 Task: Set the Modulation / Constellation for Cable and satellite reception parameters to DQPSK.
Action: Mouse moved to (107, 13)
Screenshot: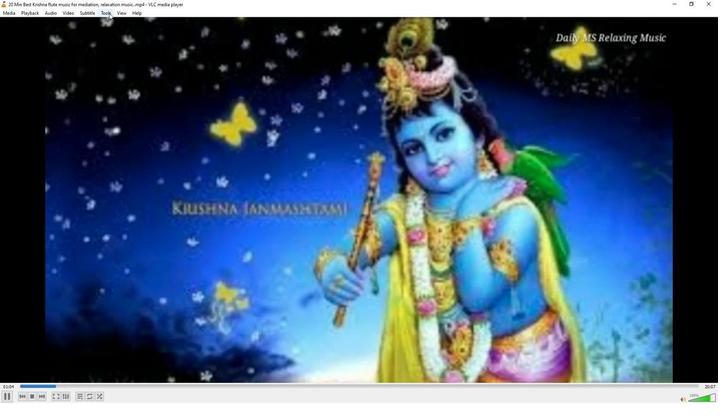
Action: Mouse pressed left at (107, 13)
Screenshot: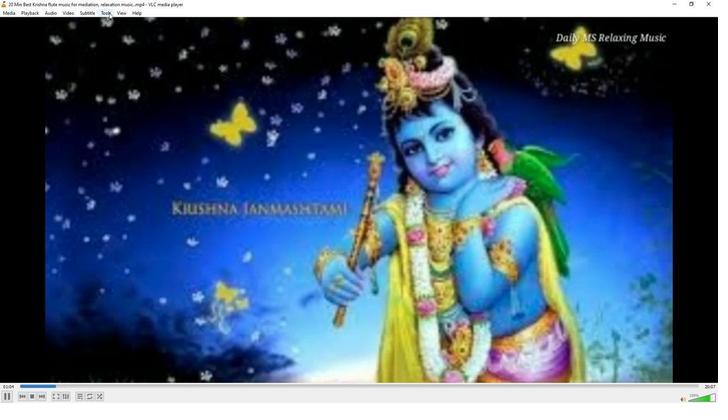 
Action: Mouse moved to (112, 103)
Screenshot: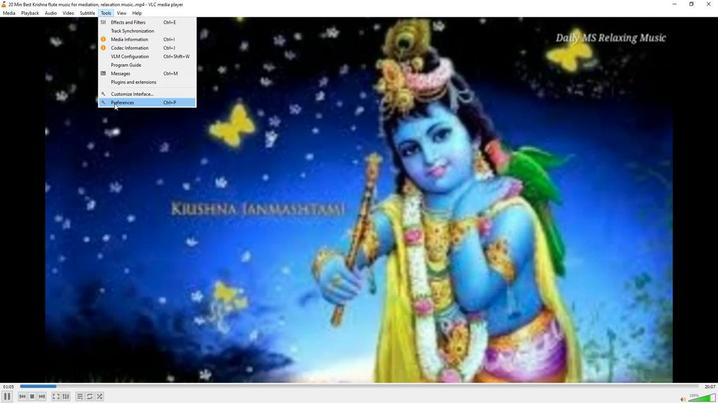 
Action: Mouse pressed left at (112, 103)
Screenshot: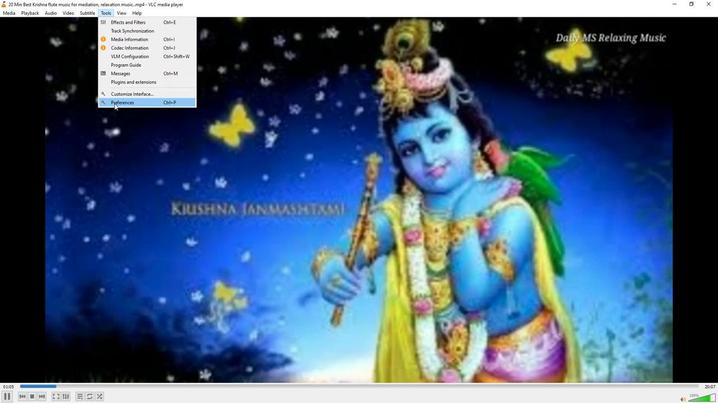 
Action: Mouse moved to (233, 328)
Screenshot: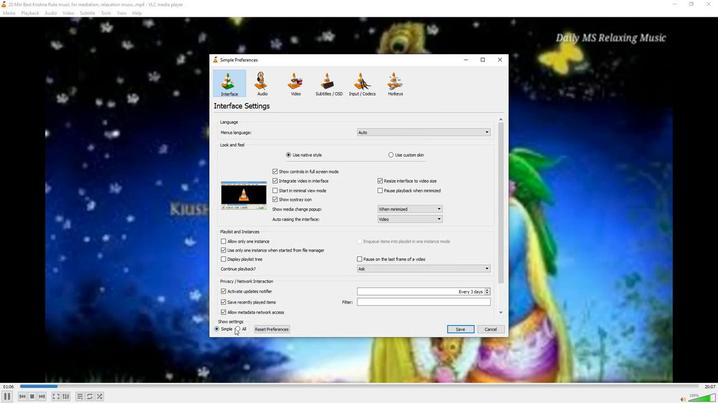
Action: Mouse pressed left at (233, 328)
Screenshot: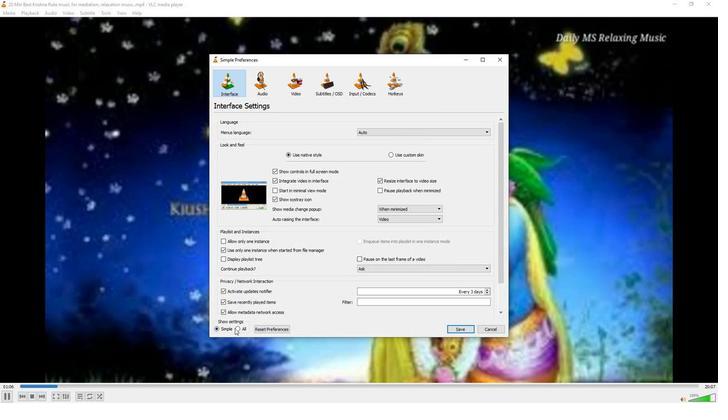 
Action: Mouse moved to (234, 328)
Screenshot: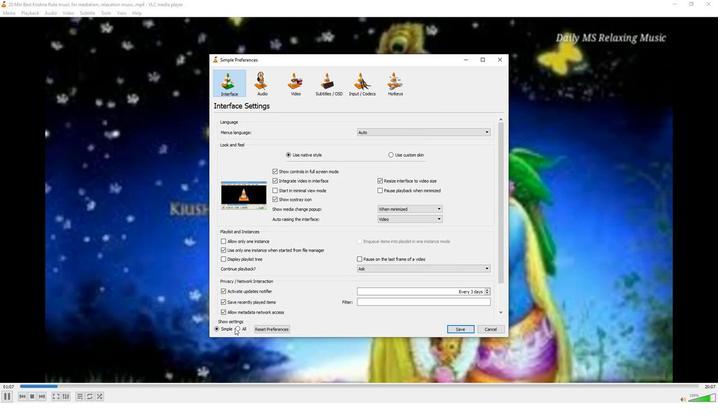 
Action: Mouse pressed left at (234, 328)
Screenshot: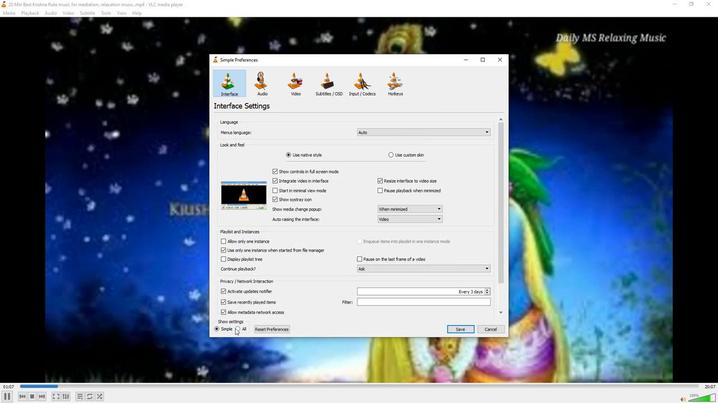 
Action: Mouse moved to (226, 203)
Screenshot: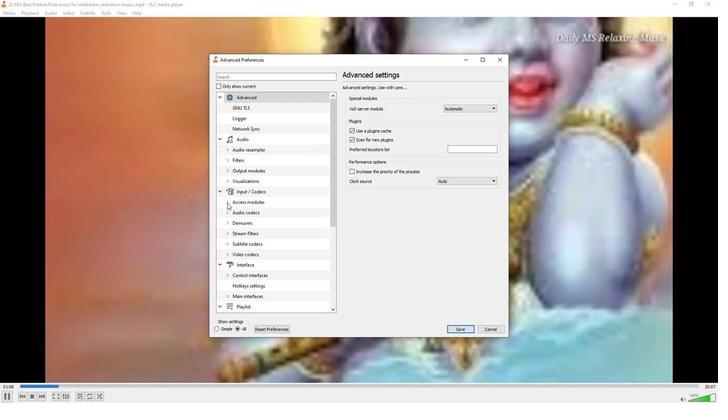 
Action: Mouse pressed left at (226, 203)
Screenshot: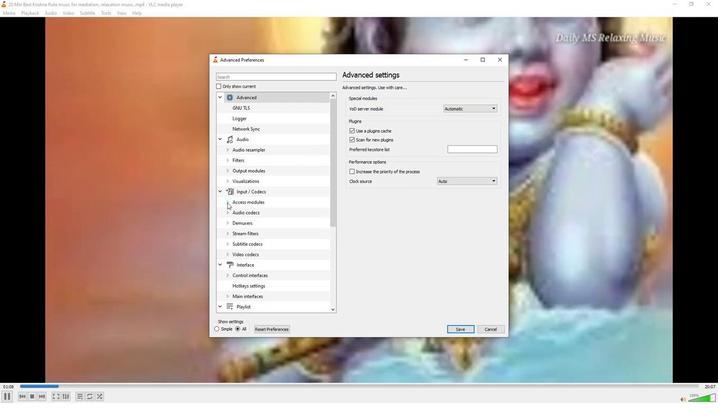 
Action: Mouse moved to (242, 264)
Screenshot: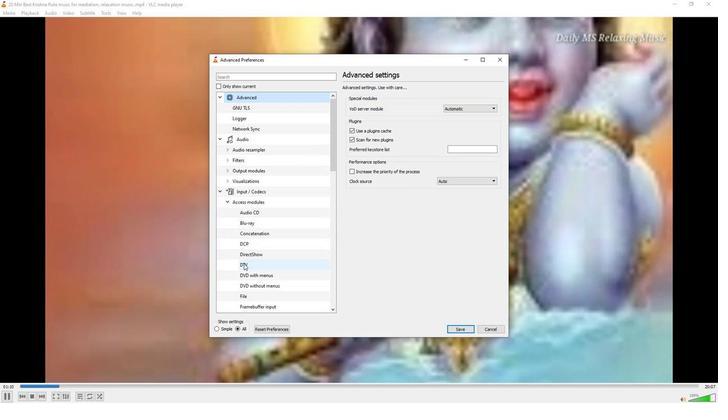 
Action: Mouse pressed left at (242, 264)
Screenshot: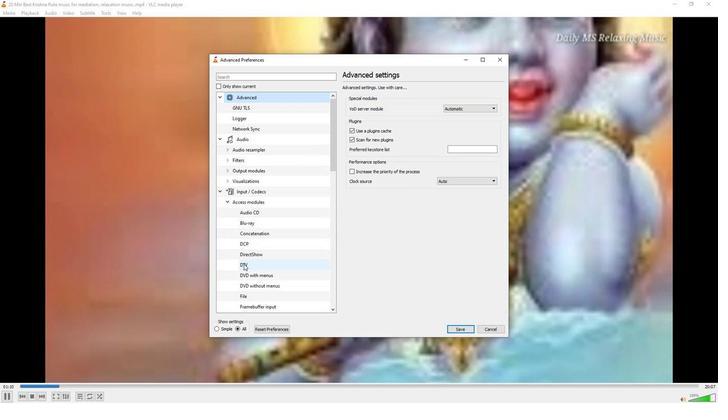 
Action: Mouse moved to (398, 253)
Screenshot: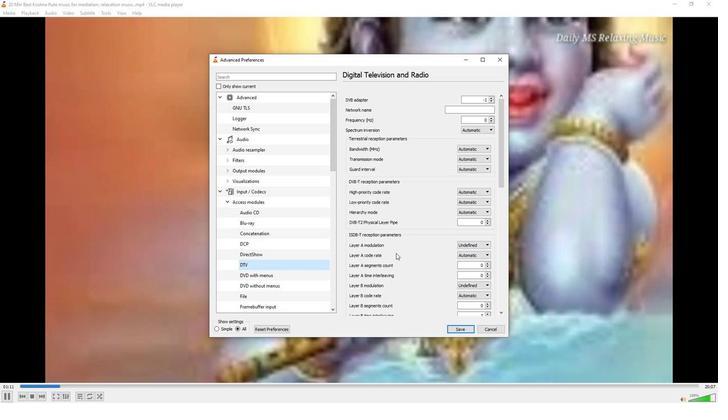 
Action: Mouse scrolled (398, 253) with delta (0, 0)
Screenshot: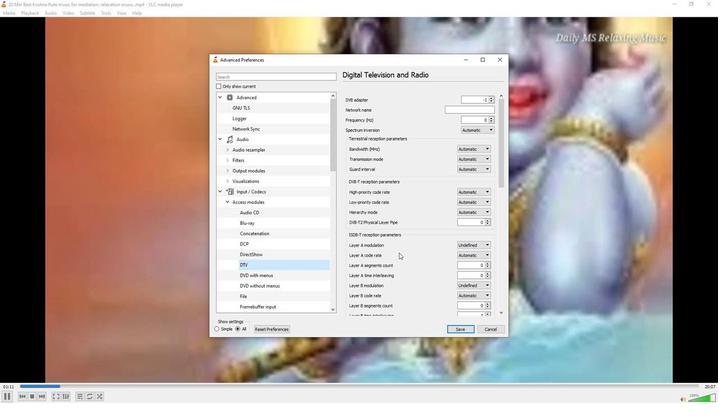 
Action: Mouse scrolled (398, 253) with delta (0, 0)
Screenshot: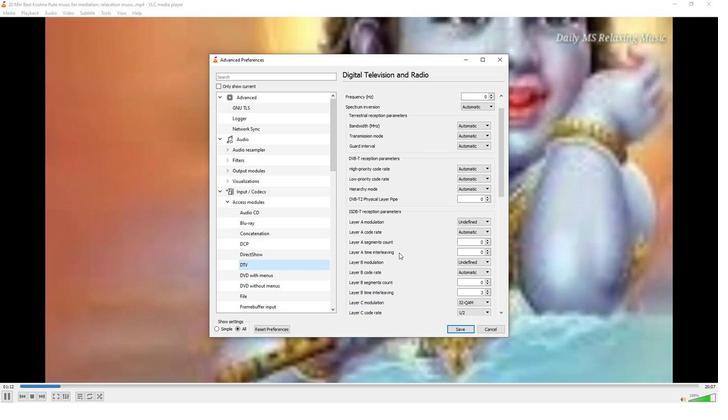 
Action: Mouse scrolled (398, 253) with delta (0, 0)
Screenshot: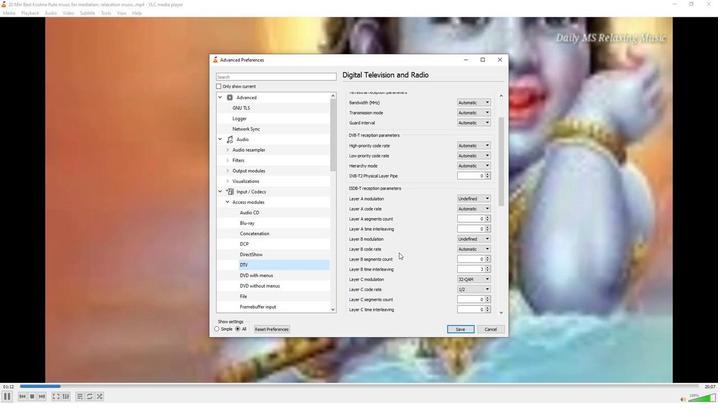 
Action: Mouse scrolled (398, 253) with delta (0, 0)
Screenshot: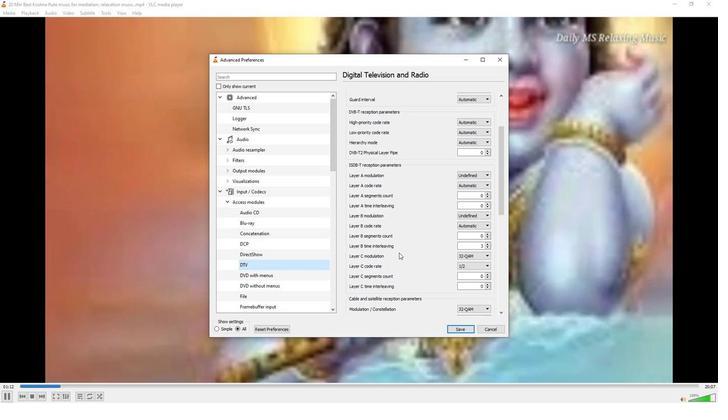
Action: Mouse scrolled (398, 253) with delta (0, 0)
Screenshot: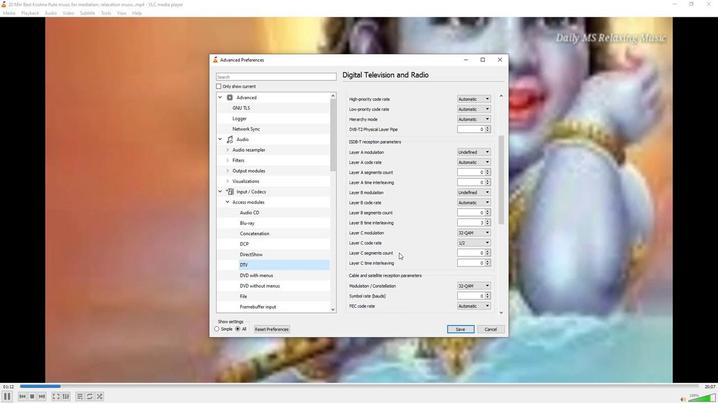 
Action: Mouse moved to (398, 254)
Screenshot: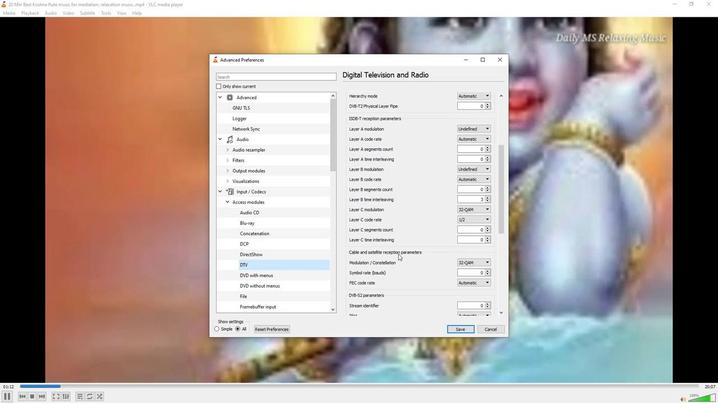 
Action: Mouse scrolled (398, 254) with delta (0, 0)
Screenshot: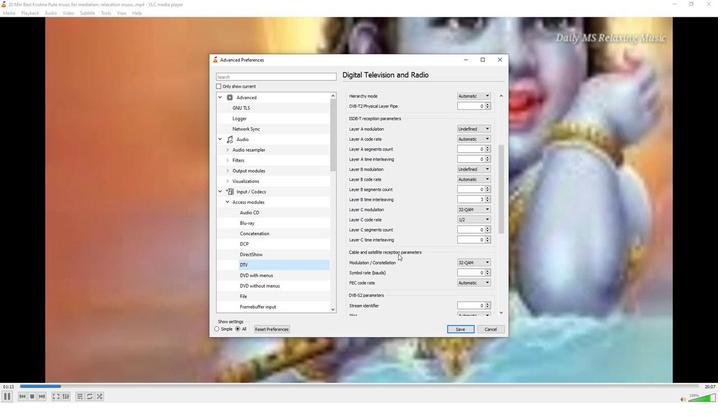 
Action: Mouse moved to (470, 239)
Screenshot: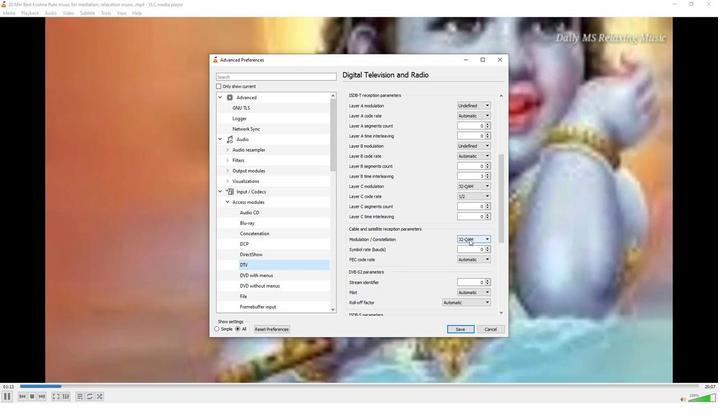 
Action: Mouse pressed left at (470, 239)
Screenshot: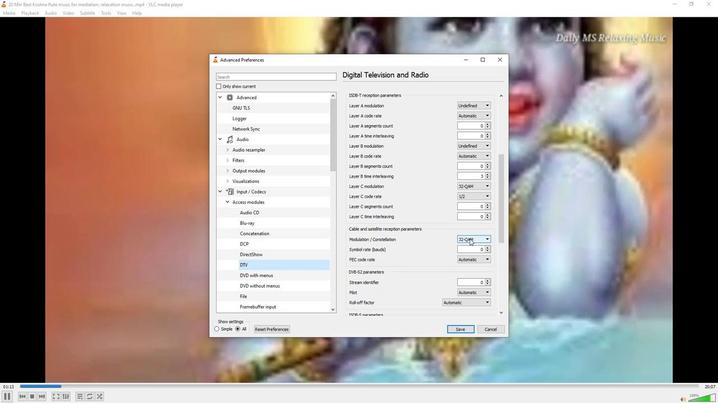 
Action: Mouse moved to (471, 273)
Screenshot: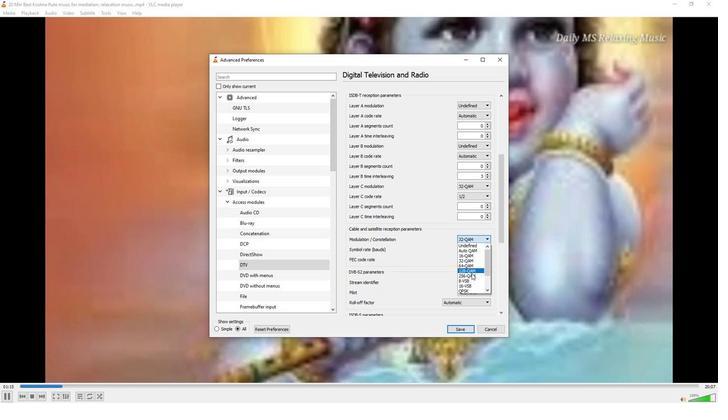 
Action: Mouse scrolled (471, 273) with delta (0, 0)
Screenshot: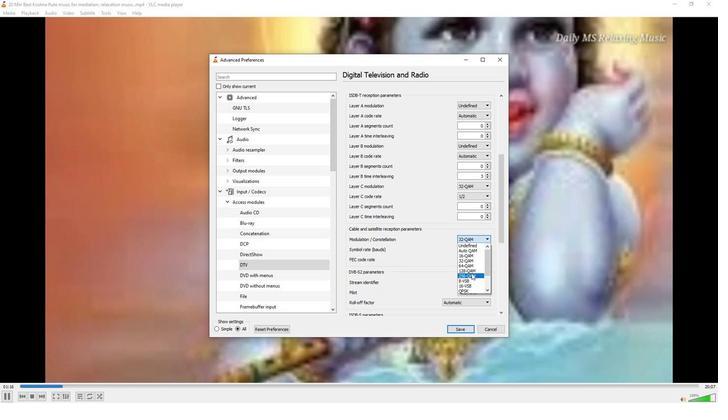 
Action: Mouse scrolled (471, 273) with delta (0, 0)
Screenshot: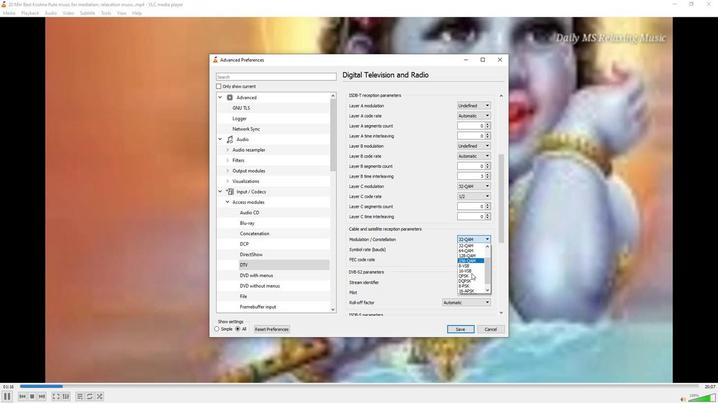 
Action: Mouse moved to (471, 276)
Screenshot: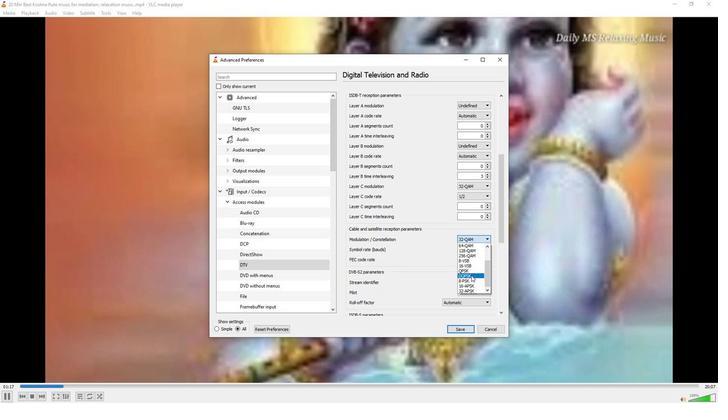 
Action: Mouse pressed left at (471, 276)
Screenshot: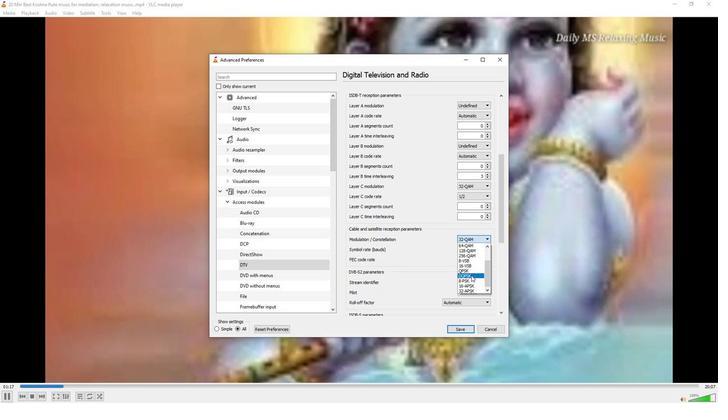 
Action: Mouse moved to (405, 275)
Screenshot: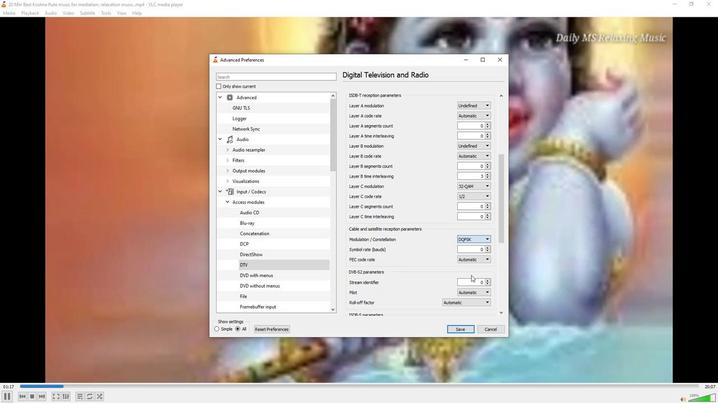
